 Task: Create List Brand Engagement in Board Customer Retention Best Practices to Workspace Email Marketing Software. Create List Brand Integration in Board Product Positioning and Messaging to Workspace Email Marketing Software. Create List Brand Positioning in Board Email Marketing Welcome Email Series Strategy and Execution to Workspace Email Marketing Software
Action: Mouse moved to (69, 268)
Screenshot: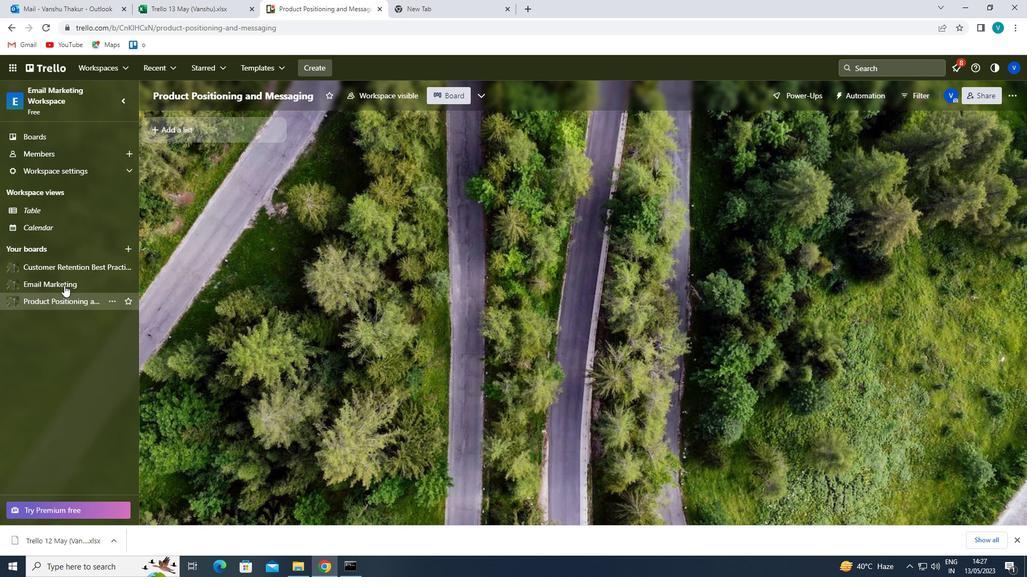 
Action: Mouse pressed left at (69, 268)
Screenshot: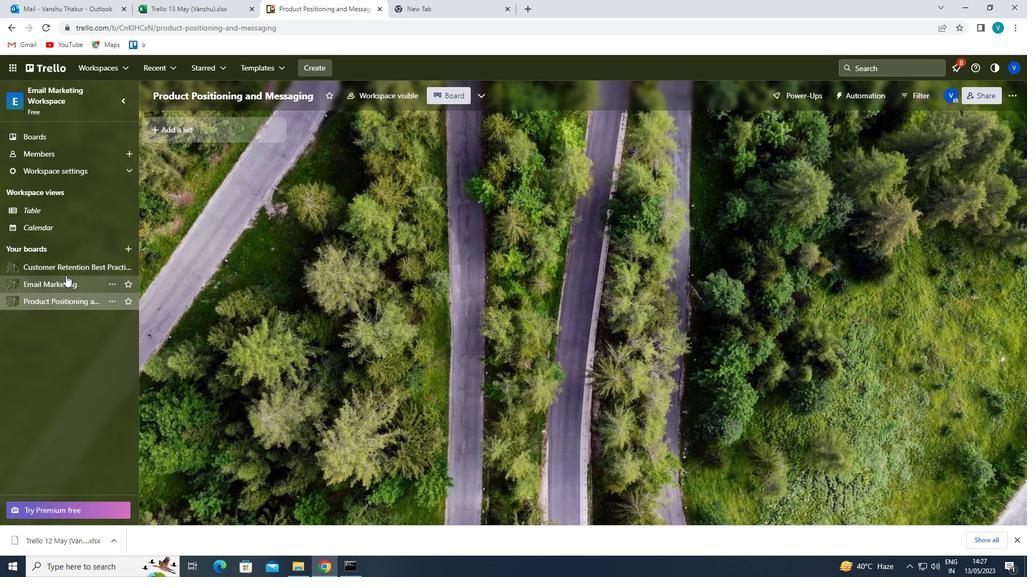 
Action: Mouse moved to (219, 131)
Screenshot: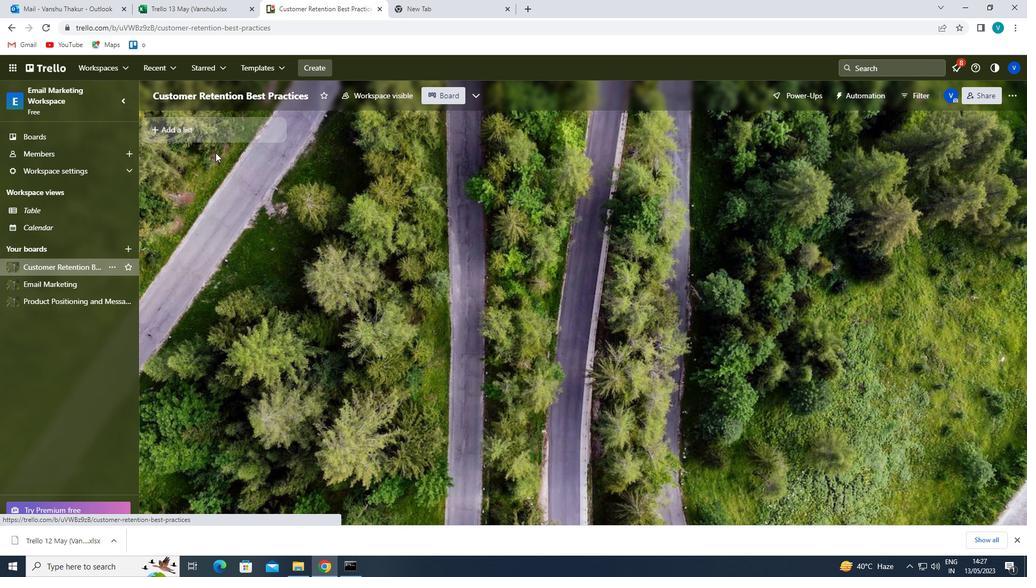 
Action: Mouse pressed left at (219, 131)
Screenshot: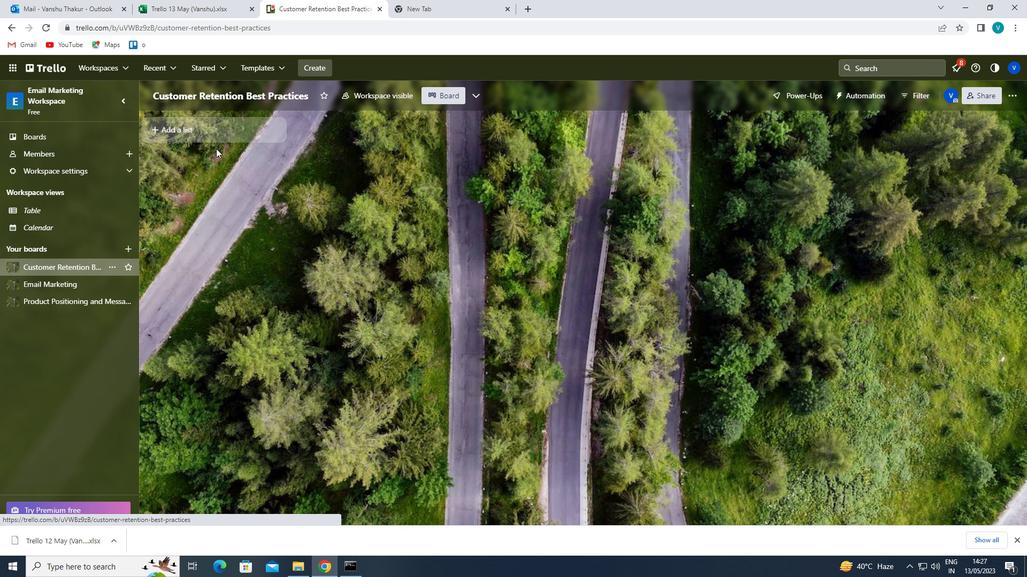 
Action: Key pressed <Key.shift>BRAND<Key.space><Key.shift>ENGAGAE<Key.backspace><Key.backspace>EMENT<Key.enter>
Screenshot: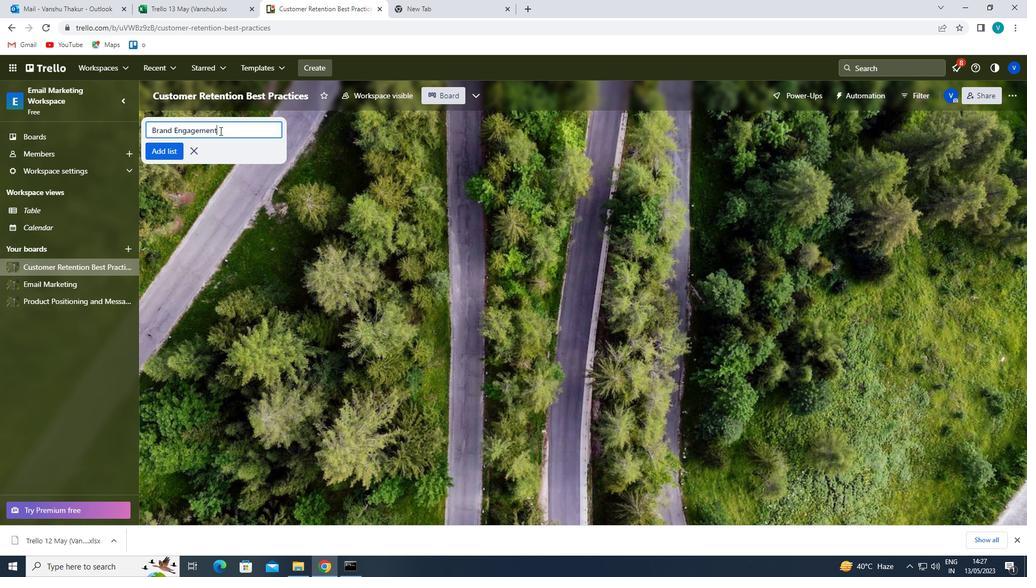 
Action: Mouse moved to (61, 305)
Screenshot: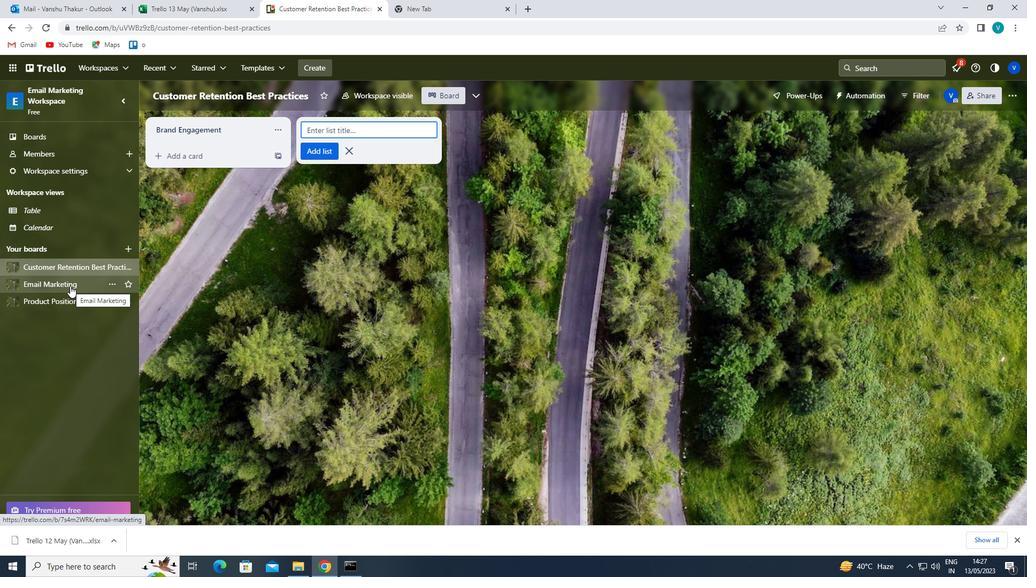 
Action: Mouse pressed left at (61, 305)
Screenshot: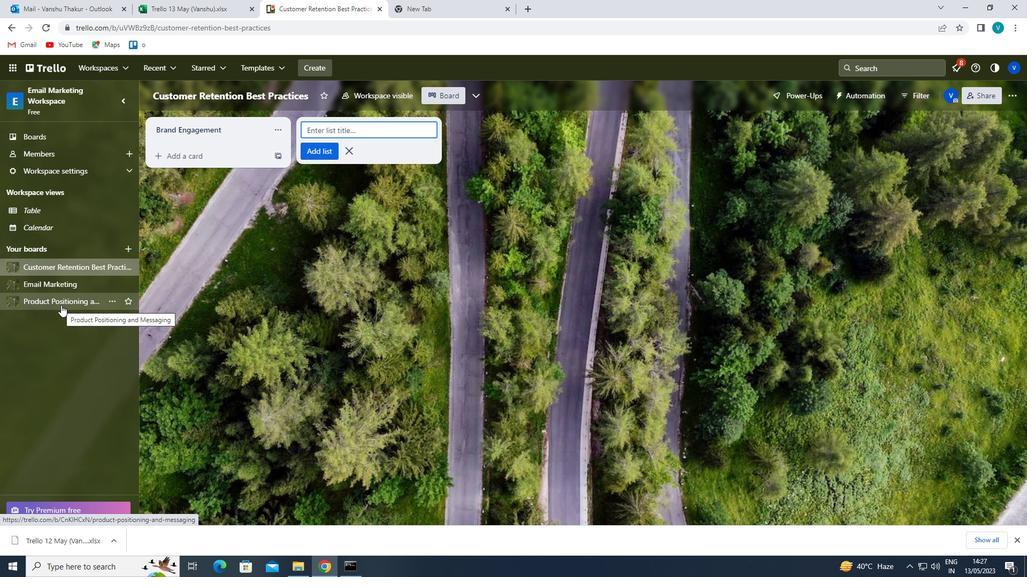 
Action: Mouse moved to (187, 126)
Screenshot: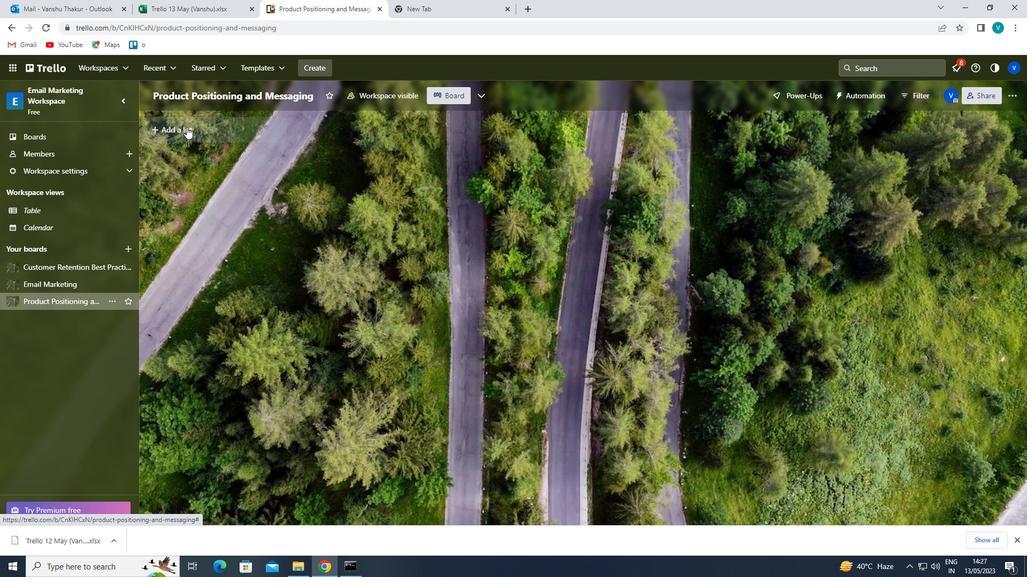 
Action: Mouse pressed left at (187, 126)
Screenshot: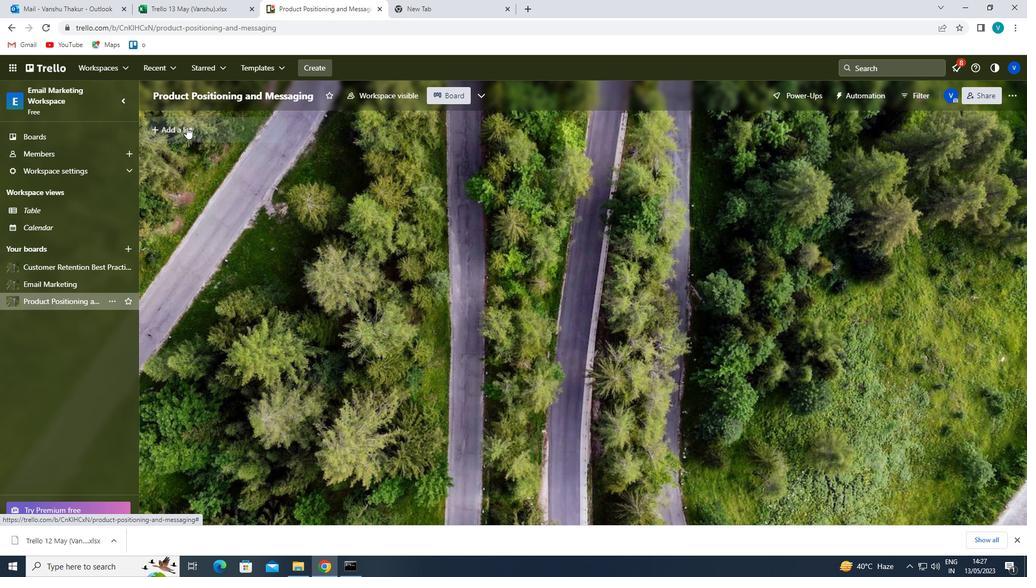 
Action: Key pressed <Key.shift>BRAND<Key.space><Key.shift>INTEGRATION<Key.enter>
Screenshot: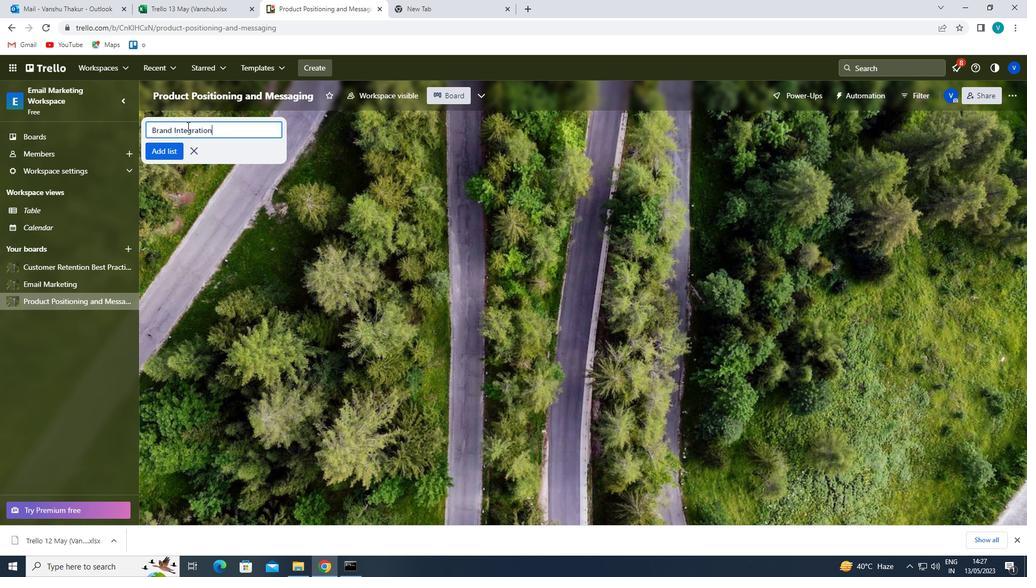 
Action: Mouse moved to (63, 286)
Screenshot: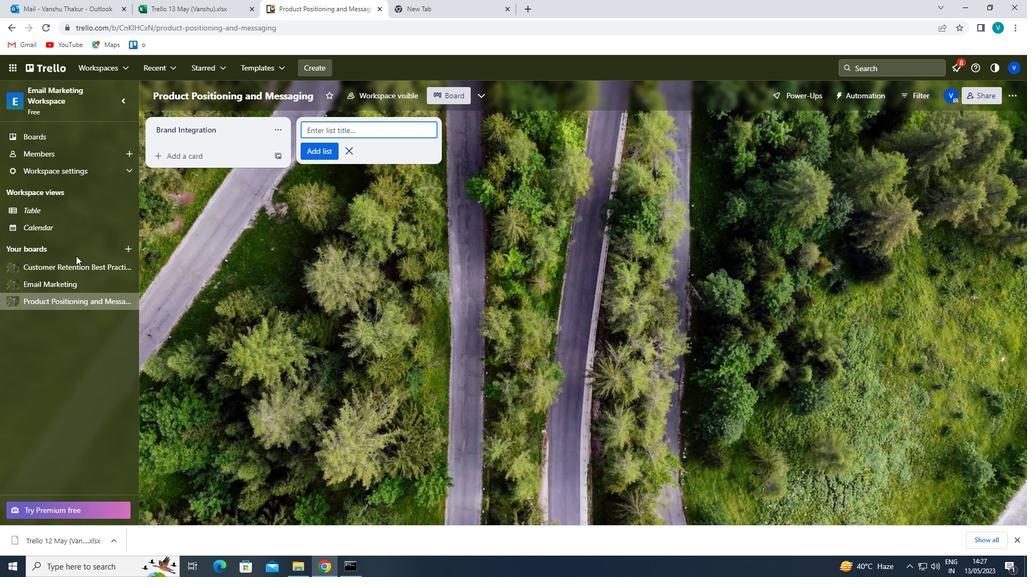 
Action: Mouse pressed left at (63, 286)
Screenshot: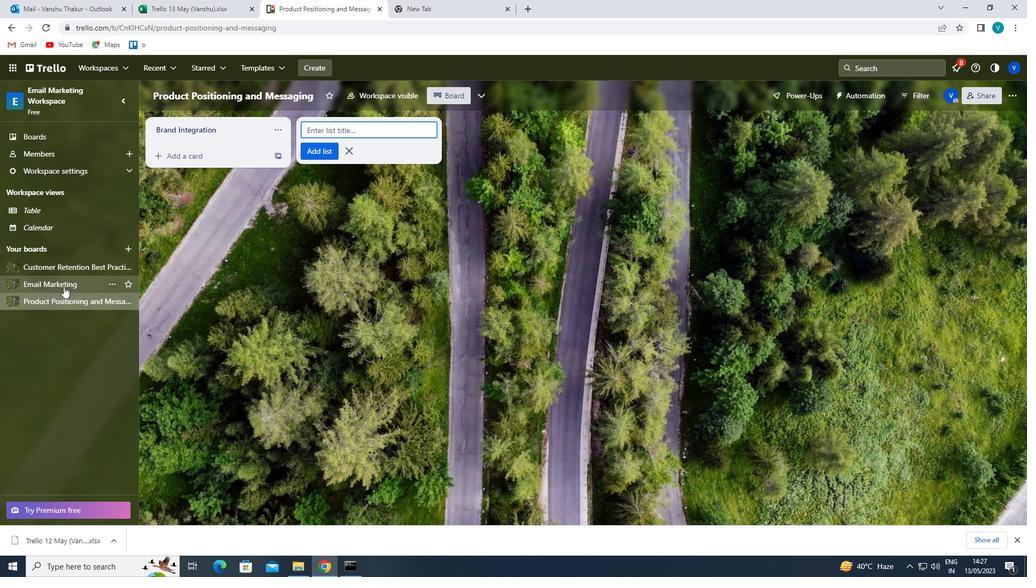
Action: Mouse moved to (181, 124)
Screenshot: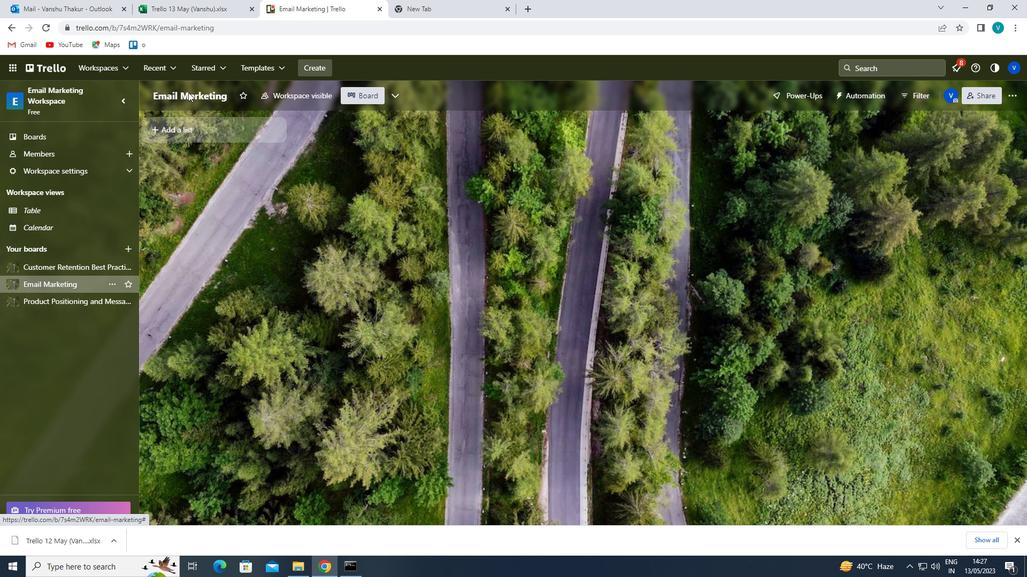
Action: Mouse pressed left at (181, 124)
Screenshot: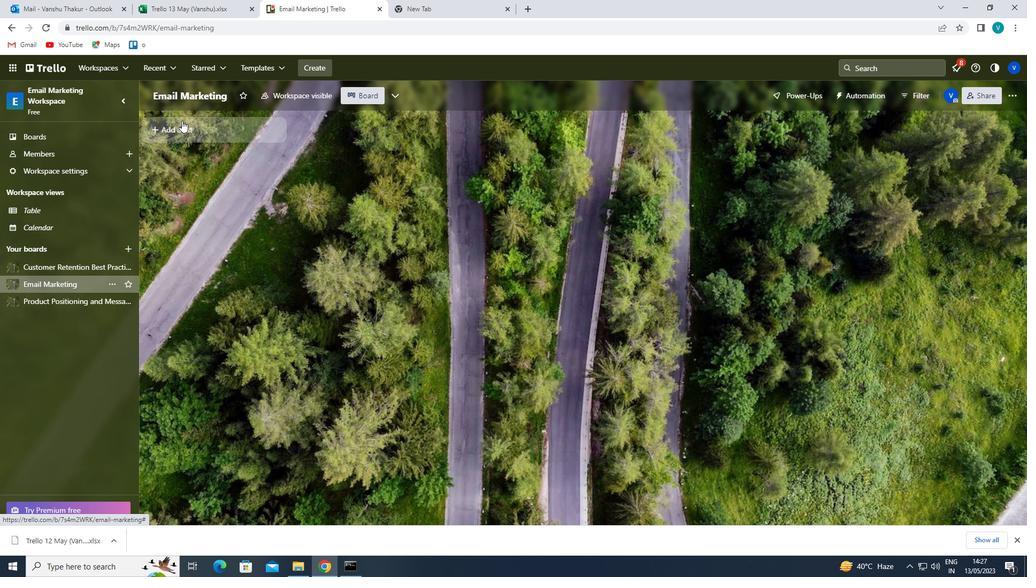 
Action: Key pressed <Key.shift>BRAND<Key.space><Key.shift>POSITIONING<Key.enter>
Screenshot: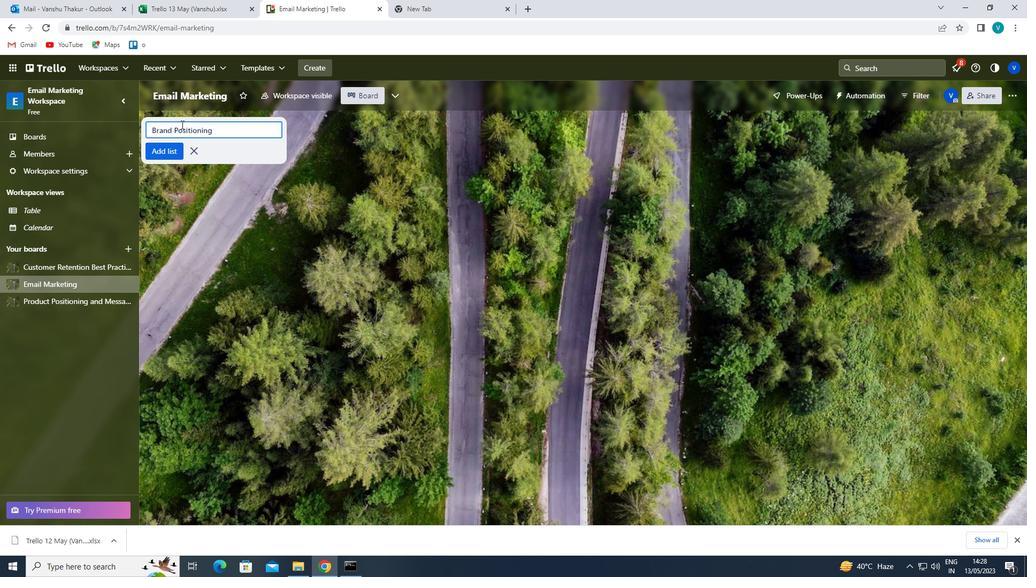 
